 Task: Select Open Selected File in TextEdit
Action: Mouse moved to (333, 276)
Screenshot: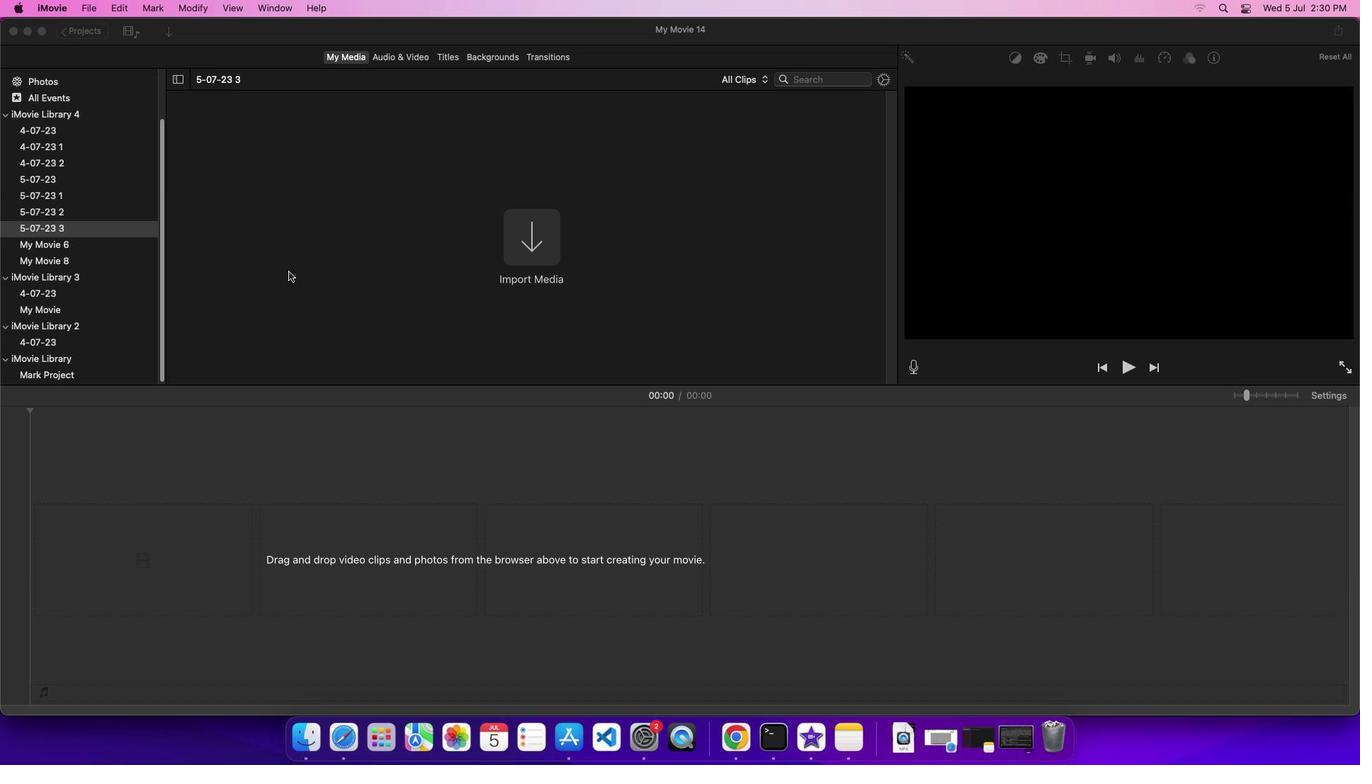 
Action: Mouse pressed left at (333, 276)
Screenshot: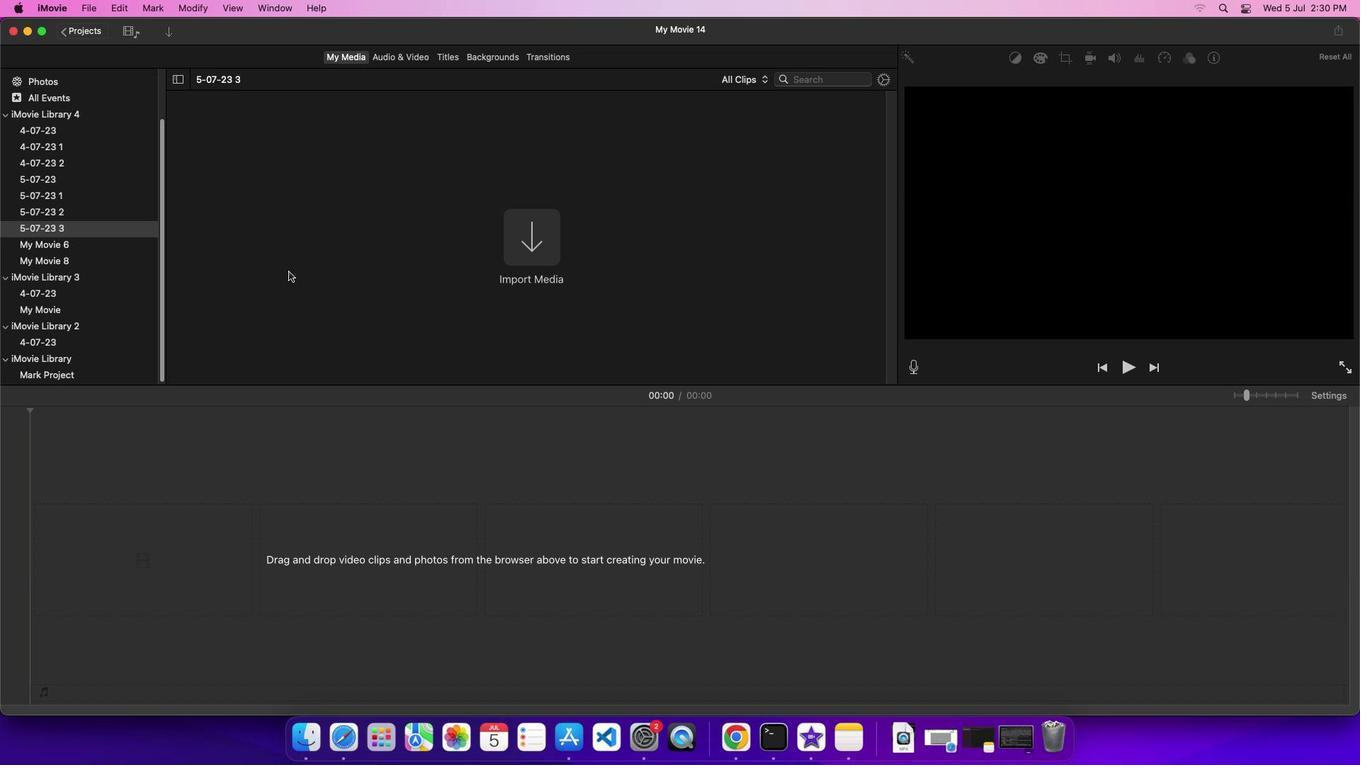 
Action: Mouse moved to (129, 37)
Screenshot: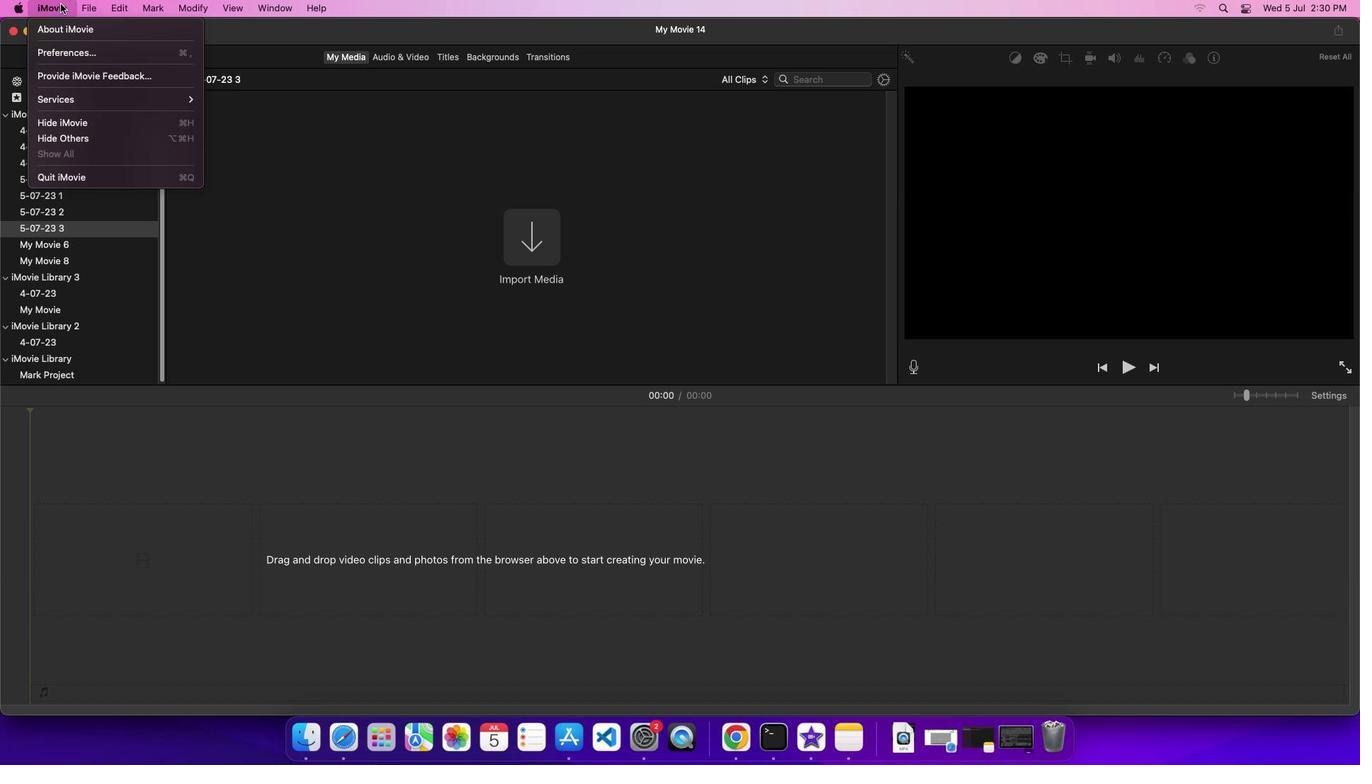 
Action: Mouse pressed left at (129, 37)
Screenshot: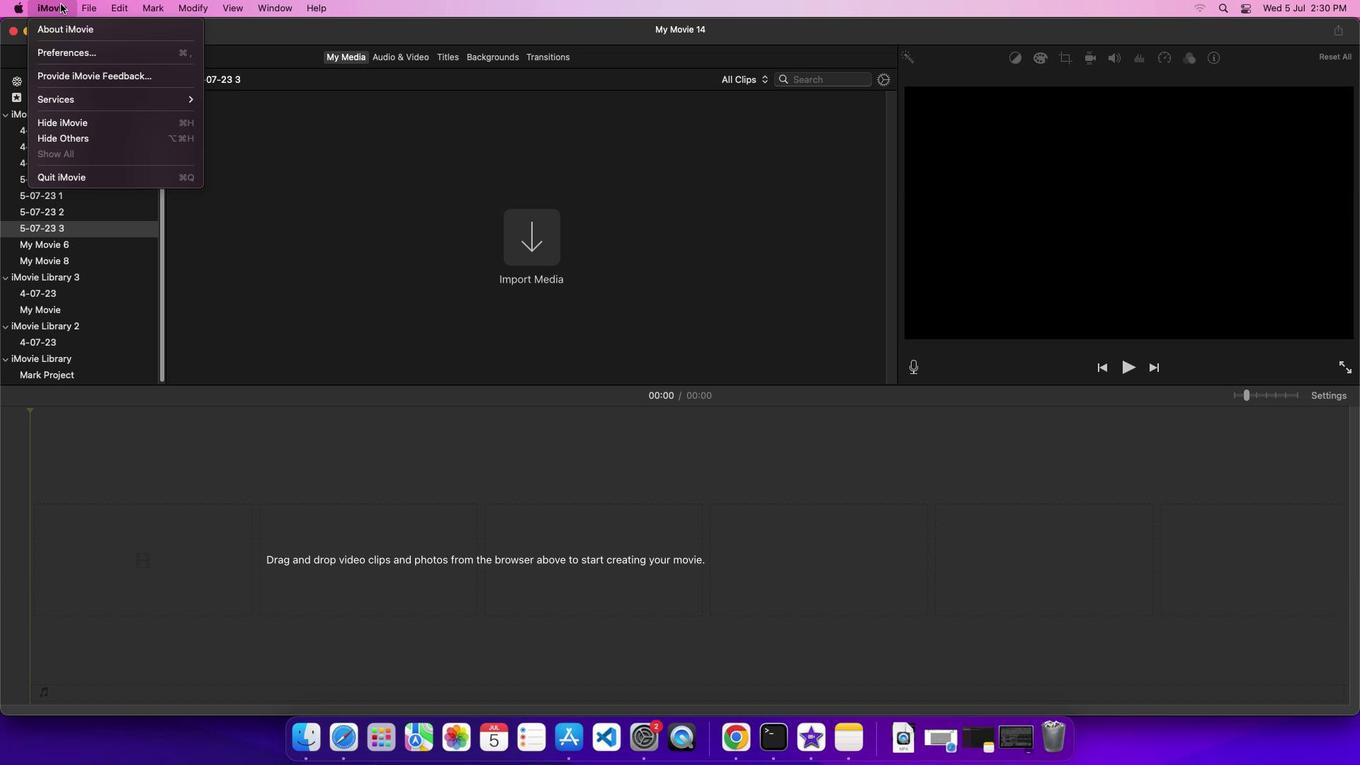 
Action: Mouse moved to (157, 120)
Screenshot: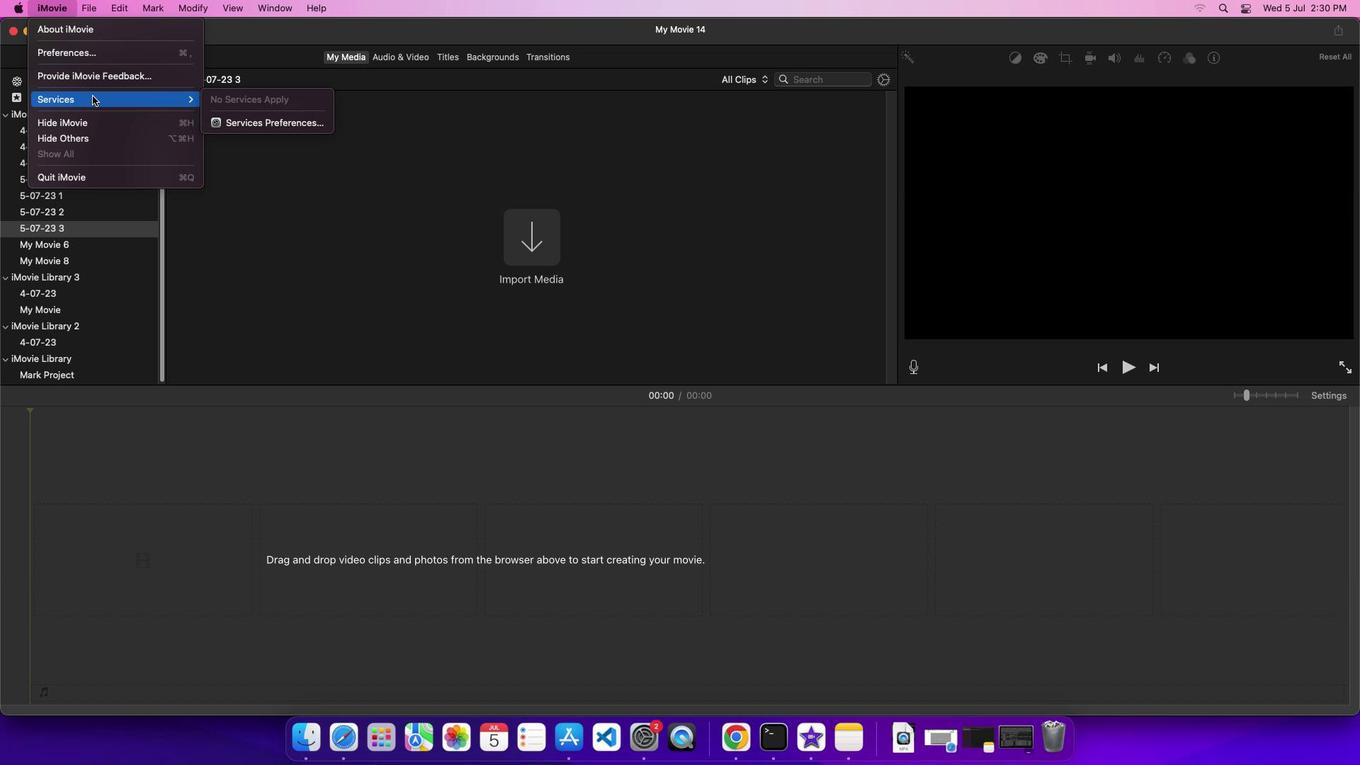 
Action: Mouse pressed left at (157, 120)
Screenshot: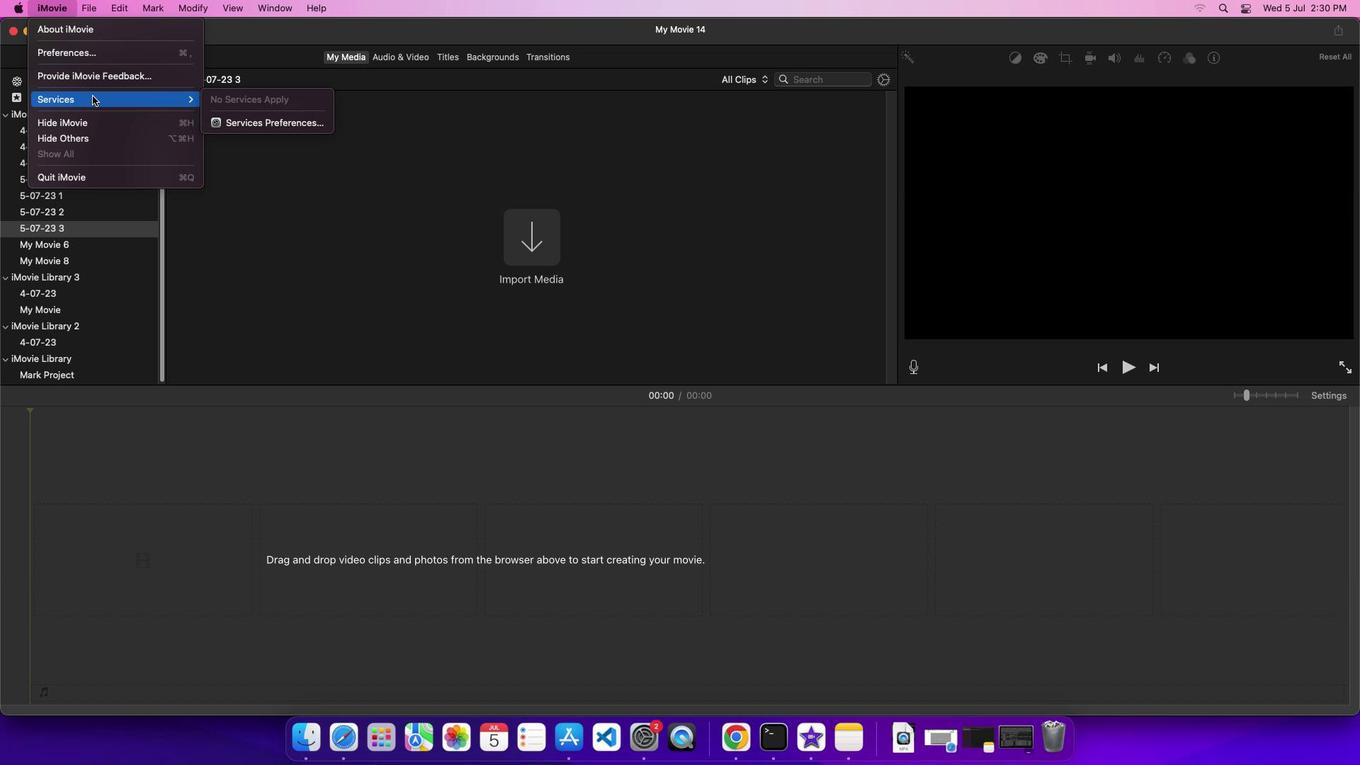 
Action: Mouse moved to (273, 140)
Screenshot: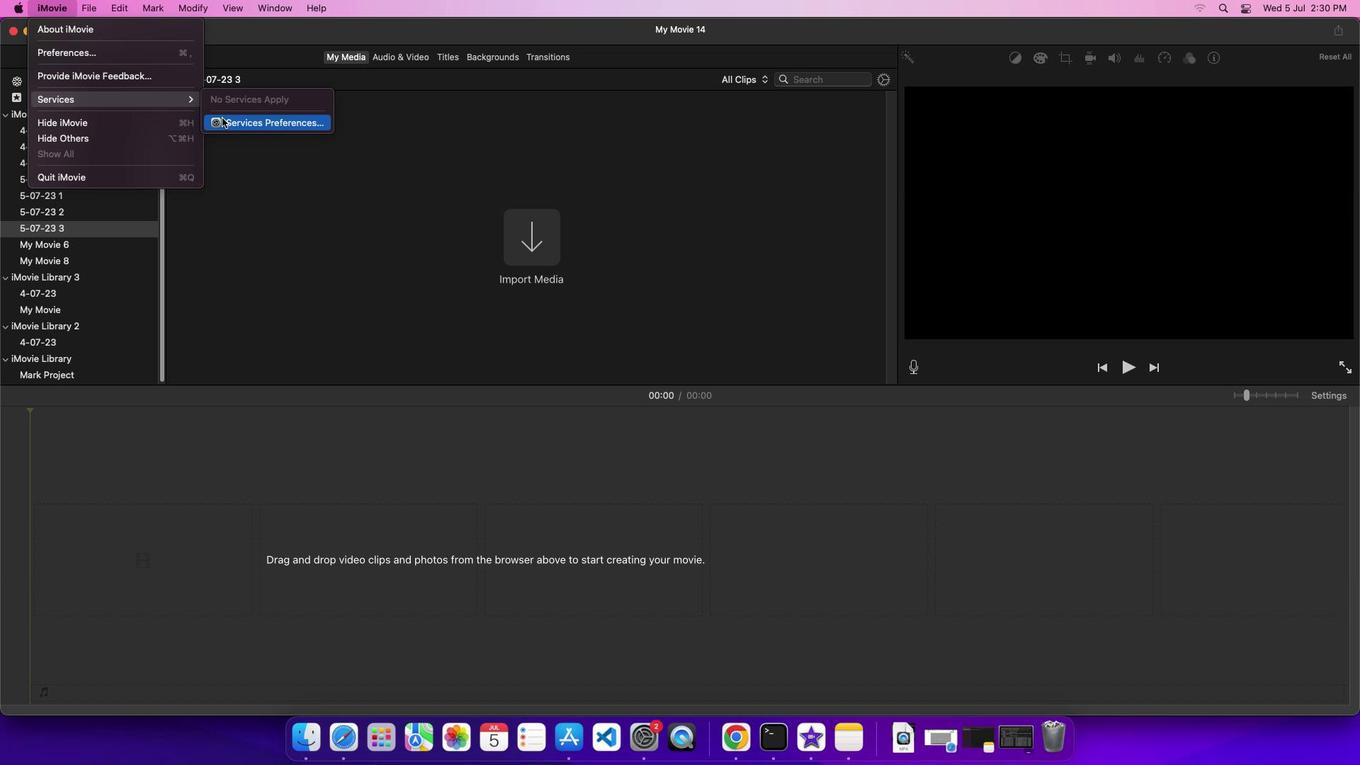 
Action: Mouse pressed left at (273, 140)
Screenshot: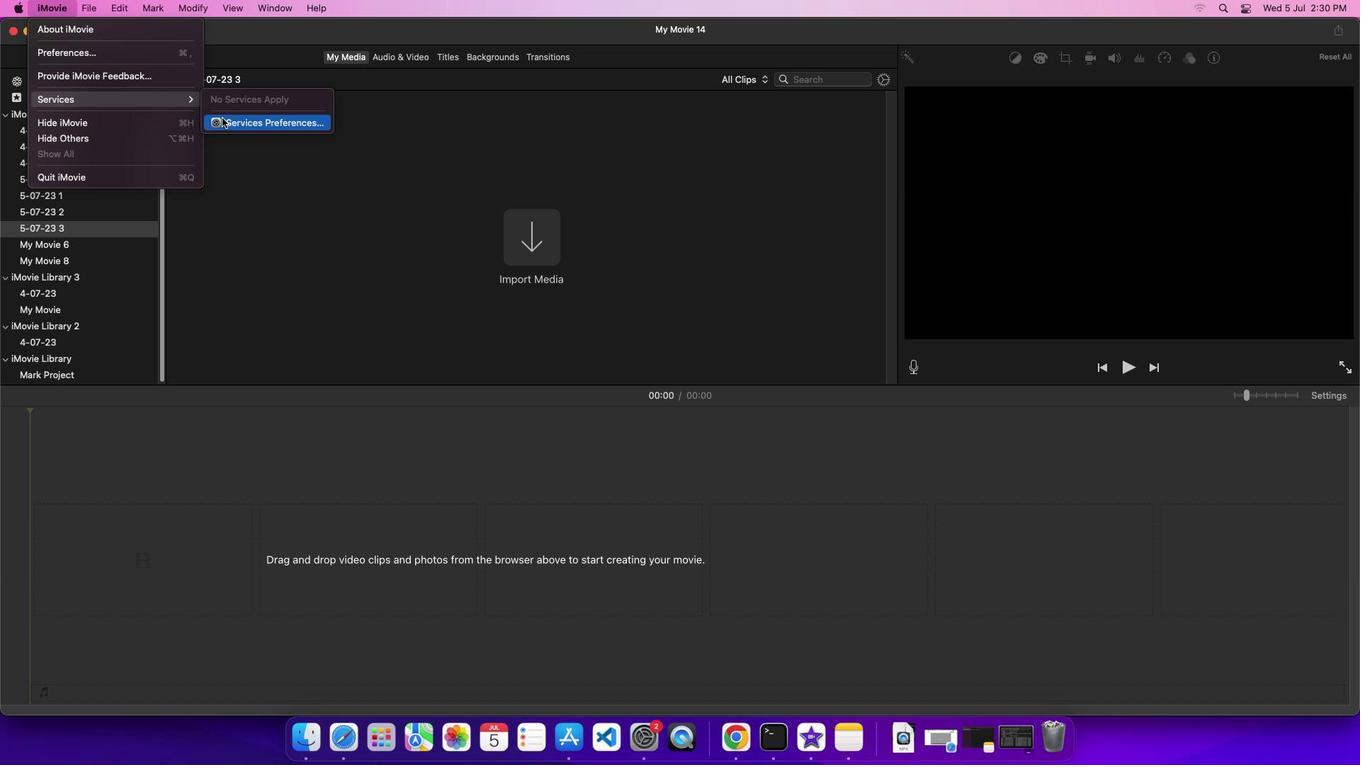 
Action: Mouse moved to (820, 308)
Screenshot: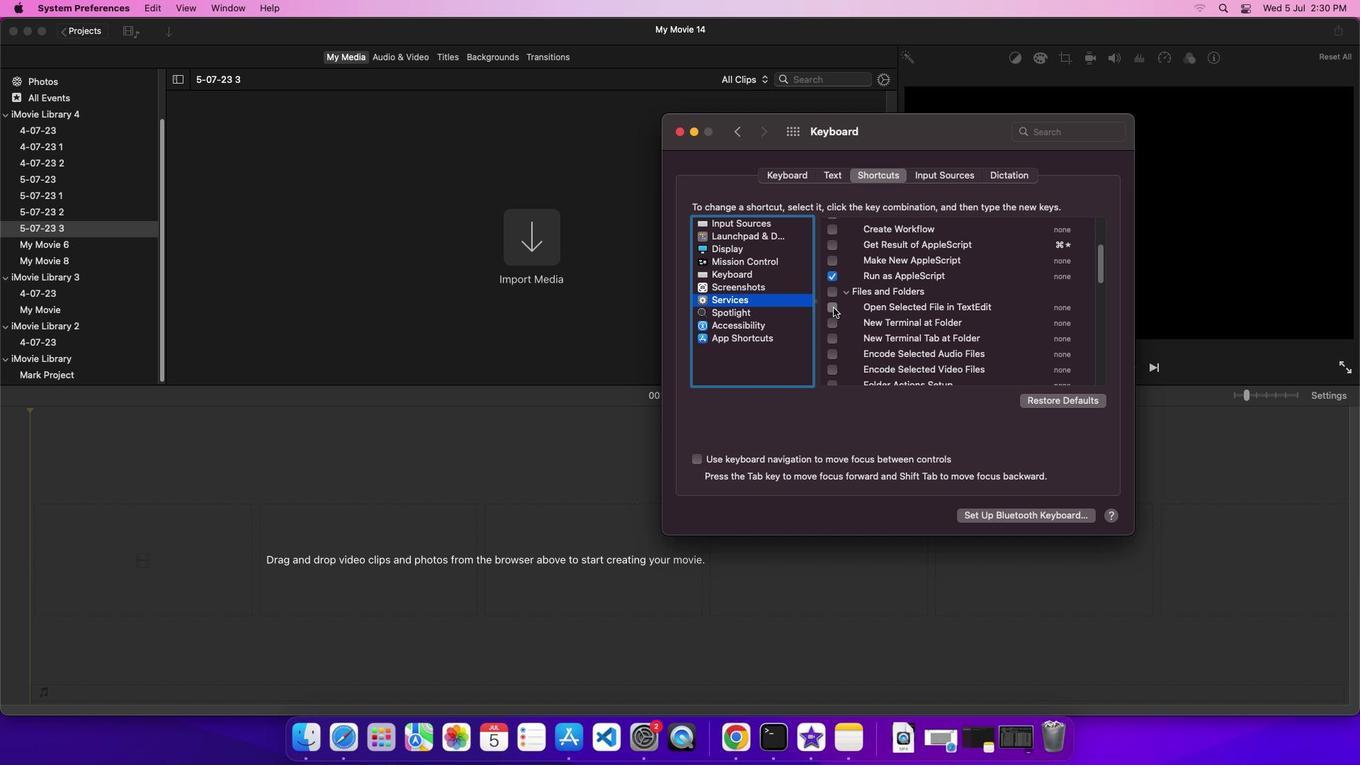 
Action: Mouse pressed left at (820, 308)
Screenshot: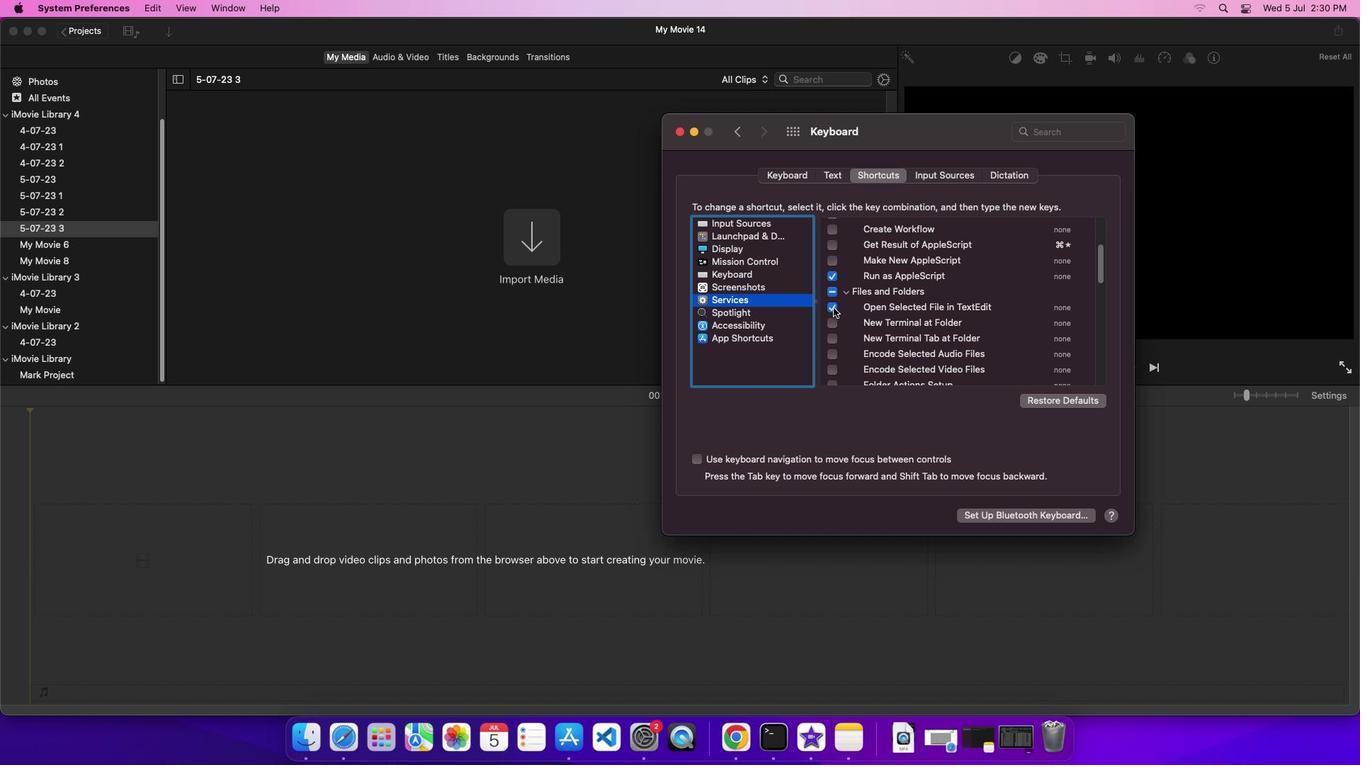 
Action: Mouse moved to (859, 330)
Screenshot: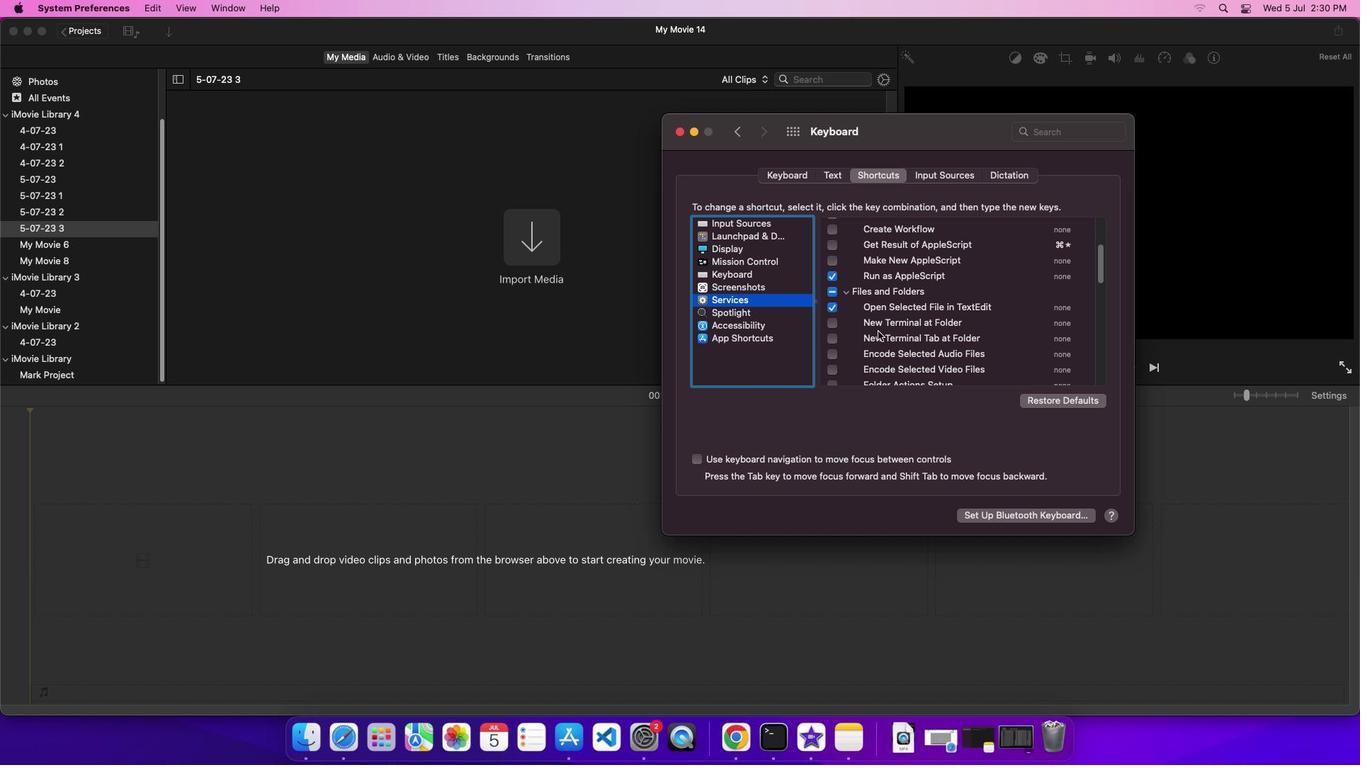 
